 Task: Manage the leads and opportunities through the guidance center
Action: Mouse moved to (465, 108)
Screenshot: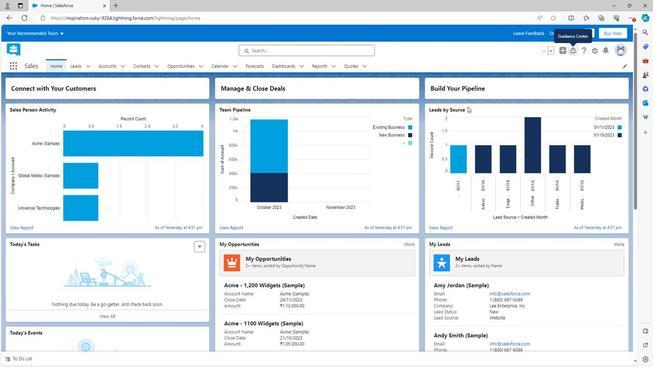 
Action: Mouse scrolled (465, 108) with delta (0, 0)
Screenshot: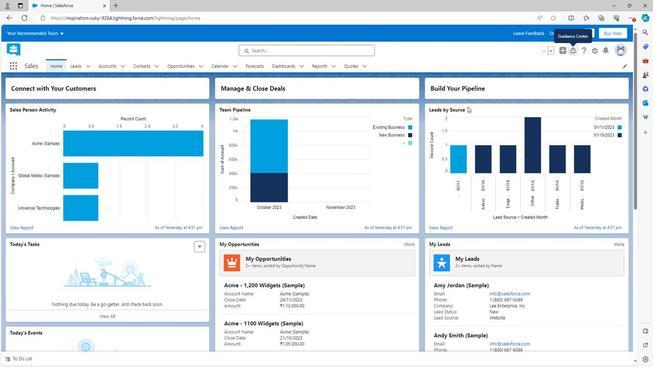 
Action: Mouse scrolled (465, 108) with delta (0, 0)
Screenshot: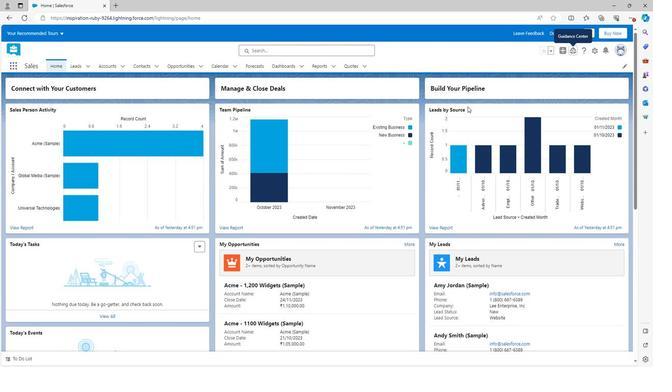 
Action: Mouse scrolled (465, 108) with delta (0, 0)
Screenshot: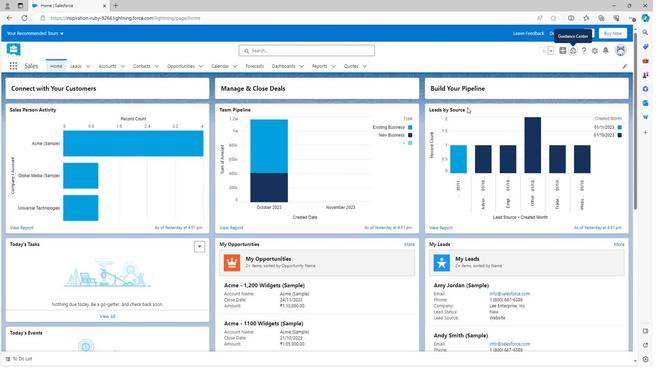 
Action: Mouse moved to (465, 105)
Screenshot: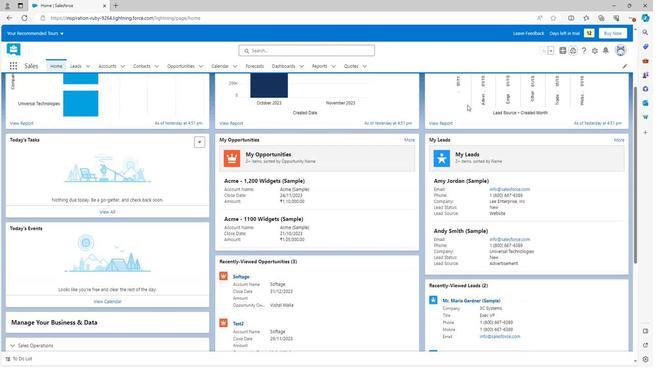 
Action: Mouse scrolled (465, 105) with delta (0, 0)
Screenshot: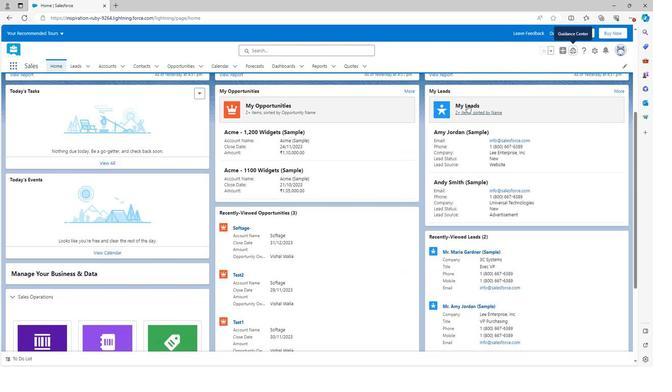 
Action: Mouse scrolled (465, 105) with delta (0, 0)
Screenshot: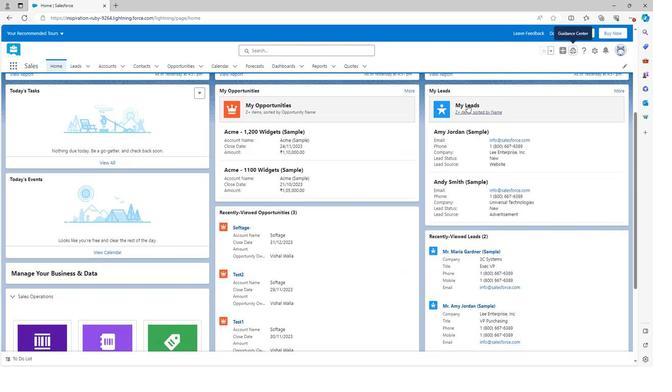 
Action: Mouse scrolled (465, 105) with delta (0, 0)
Screenshot: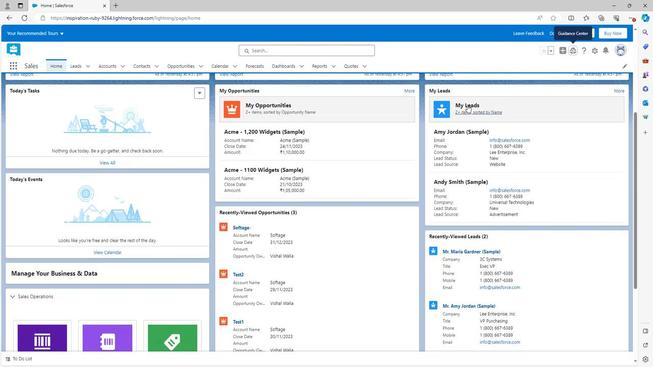 
Action: Mouse scrolled (465, 105) with delta (0, 0)
Screenshot: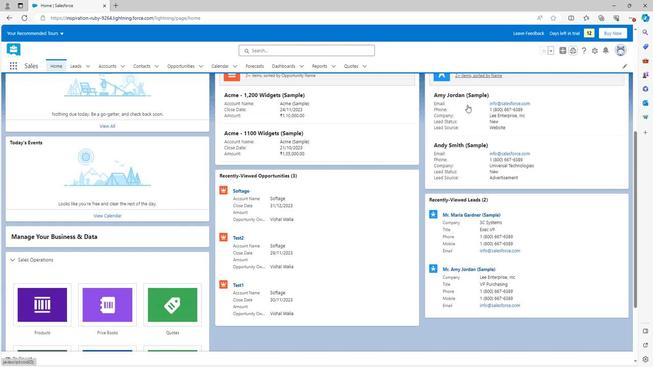 
Action: Mouse scrolled (465, 105) with delta (0, 0)
Screenshot: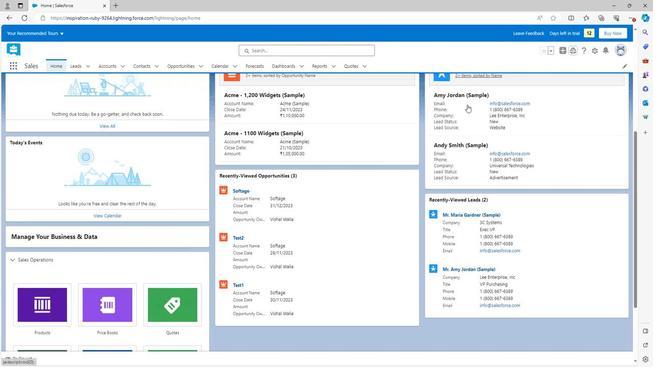 
Action: Mouse scrolled (465, 105) with delta (0, 0)
Screenshot: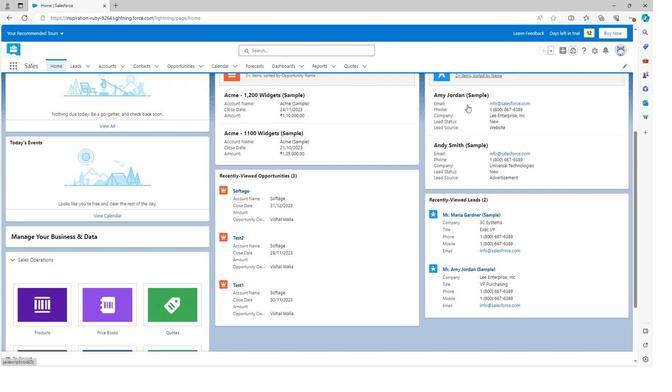 
Action: Mouse scrolled (465, 105) with delta (0, 0)
Screenshot: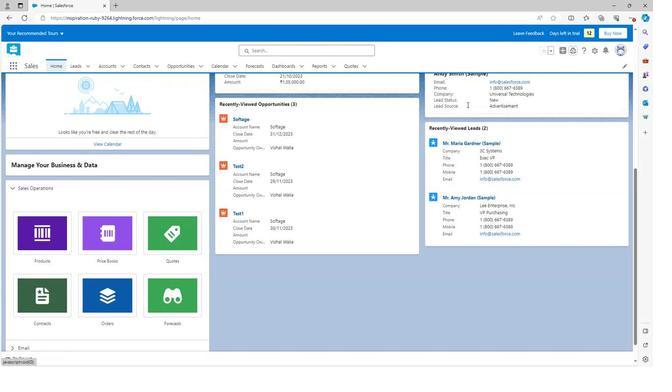 
Action: Mouse scrolled (465, 106) with delta (0, 0)
Screenshot: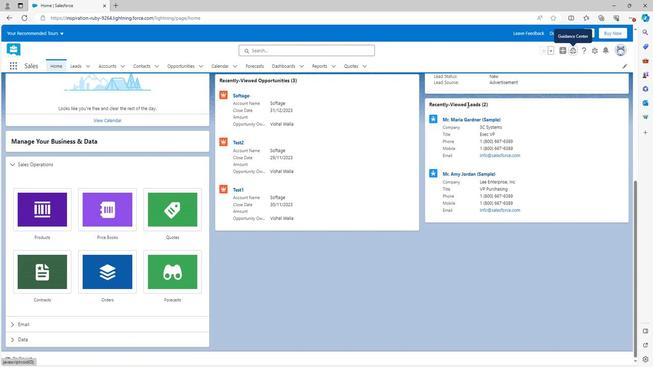 
Action: Mouse scrolled (465, 106) with delta (0, 0)
Screenshot: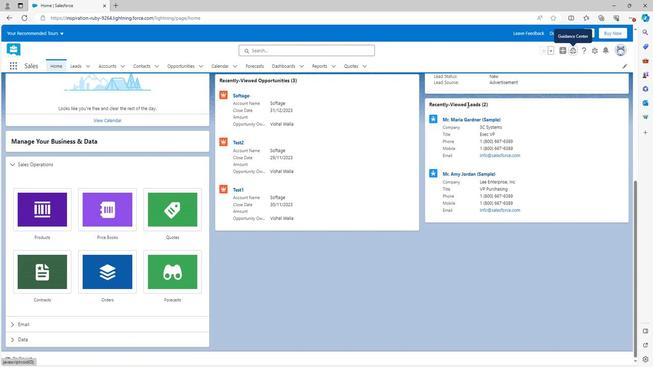 
Action: Mouse scrolled (465, 106) with delta (0, 0)
Screenshot: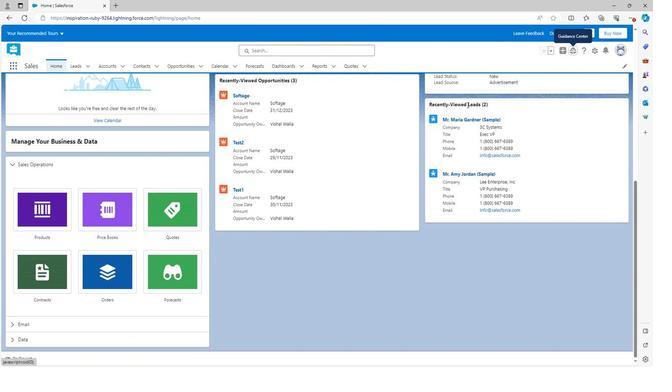 
Action: Mouse scrolled (465, 106) with delta (0, 0)
Screenshot: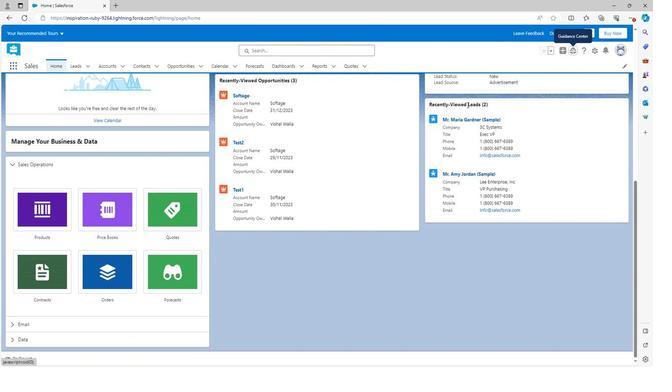 
Action: Mouse scrolled (465, 106) with delta (0, 0)
Screenshot: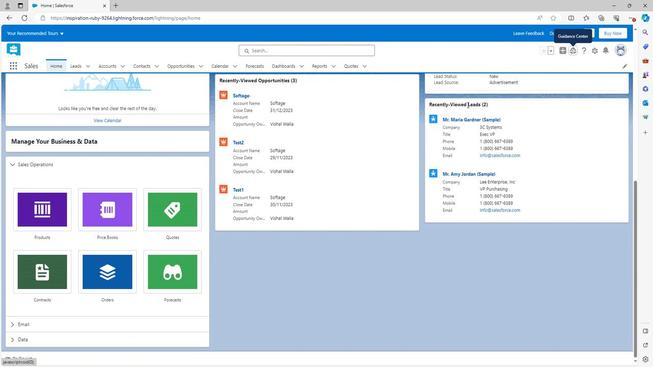 
Action: Mouse scrolled (465, 106) with delta (0, 0)
Screenshot: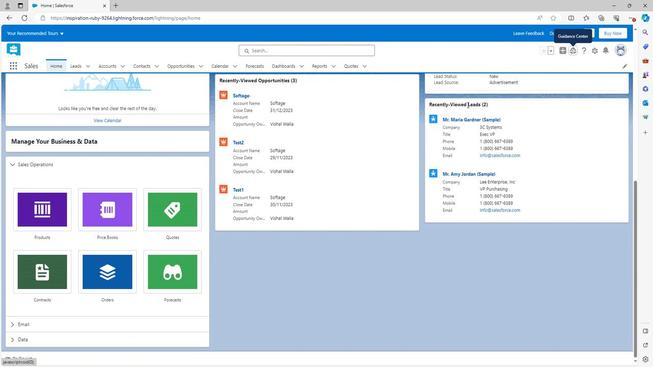 
Action: Mouse scrolled (465, 106) with delta (0, 0)
Screenshot: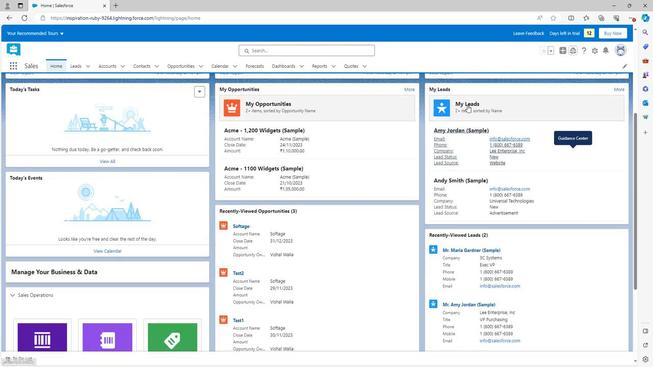 
Action: Mouse scrolled (465, 106) with delta (0, 0)
Screenshot: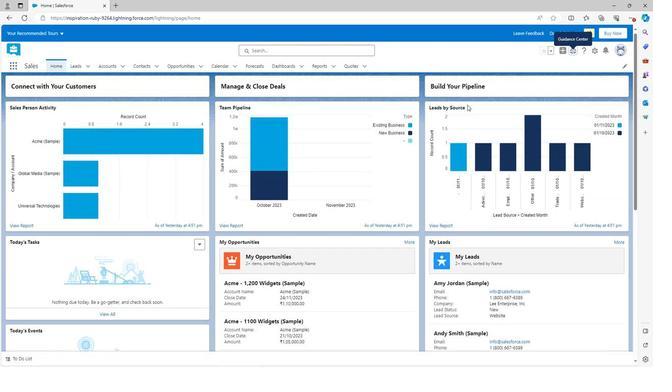 
Action: Mouse scrolled (465, 106) with delta (0, 0)
Screenshot: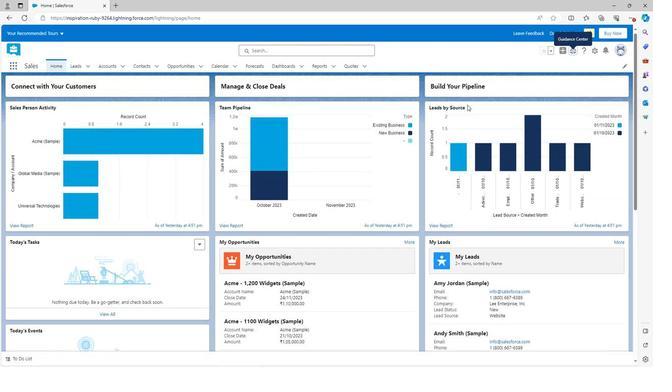 
Action: Mouse scrolled (465, 106) with delta (0, 0)
Screenshot: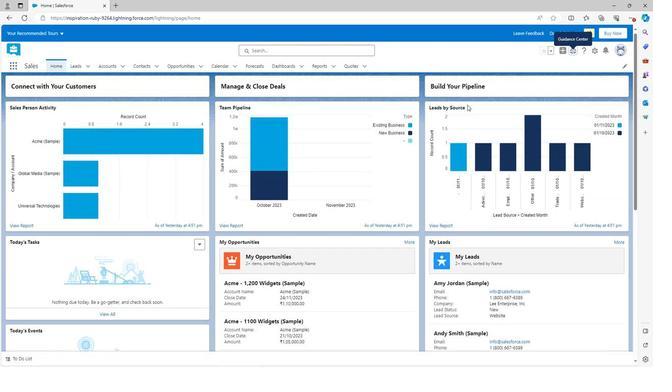 
Action: Mouse scrolled (465, 106) with delta (0, 0)
Screenshot: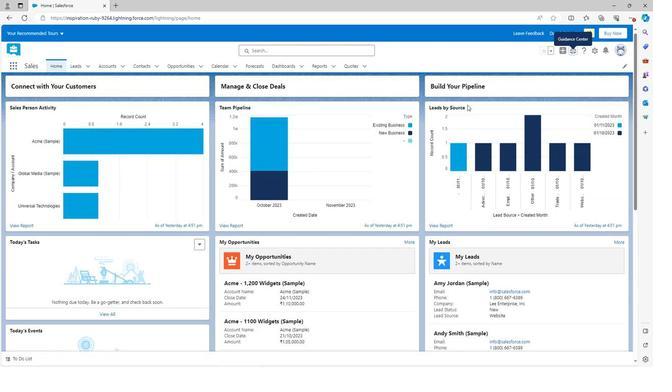 
Action: Mouse scrolled (465, 106) with delta (0, 0)
Screenshot: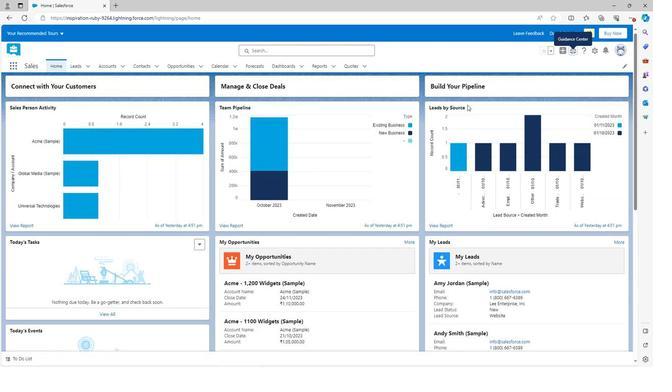 
Action: Mouse moved to (555, 62)
Screenshot: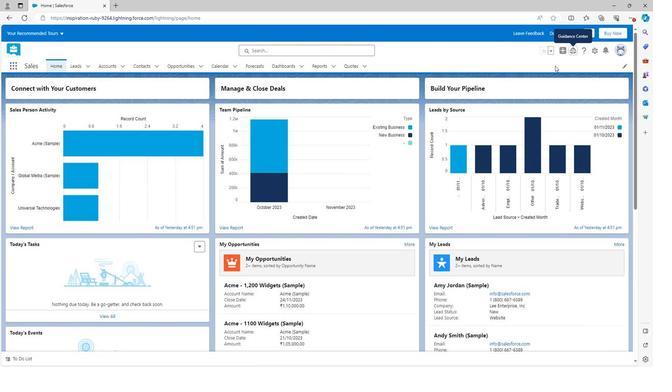 
Action: Mouse scrolled (555, 63) with delta (0, 0)
Screenshot: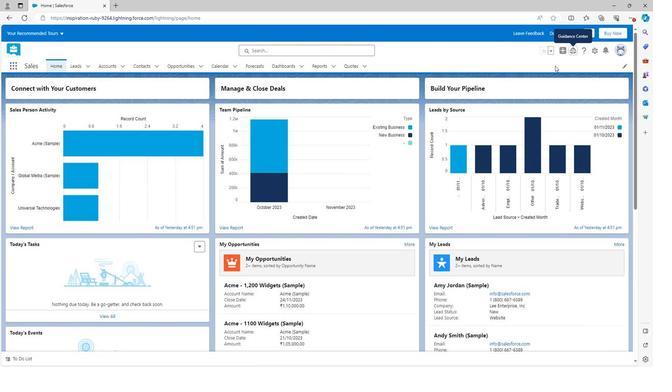 
Action: Mouse moved to (603, 48)
Screenshot: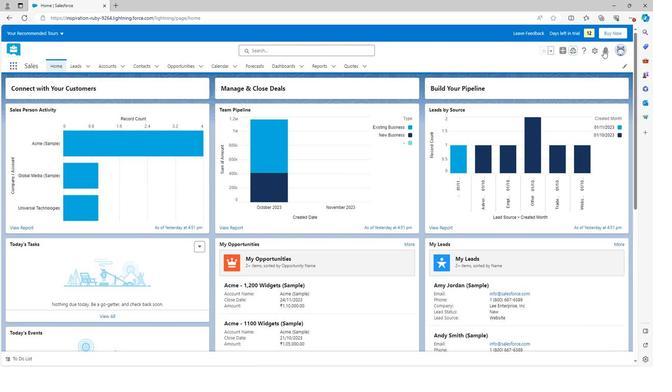 
Action: Mouse pressed left at (603, 48)
Screenshot: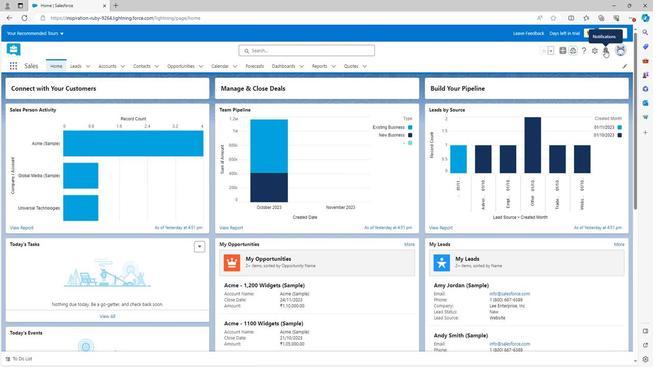 
Action: Mouse moved to (537, 95)
Screenshot: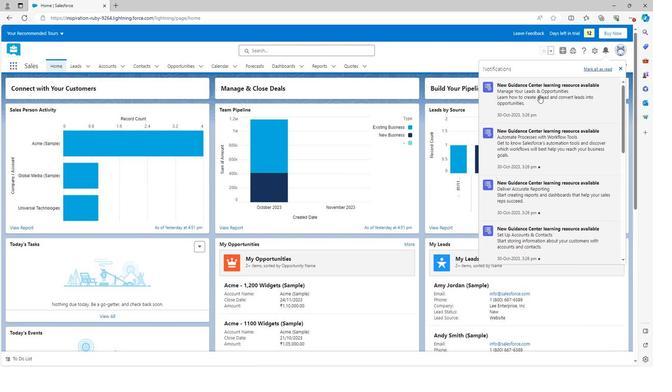 
Action: Mouse pressed left at (537, 95)
Screenshot: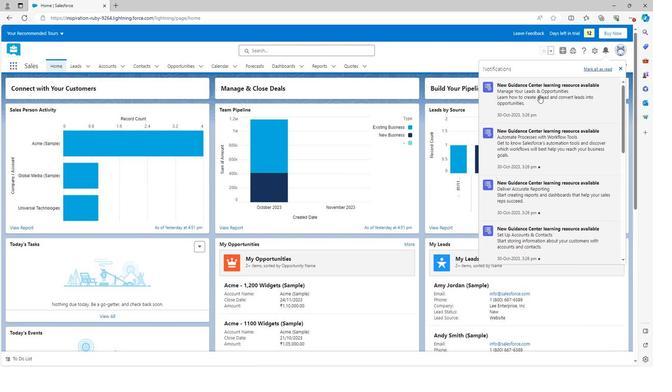 
Action: Mouse moved to (504, 82)
Screenshot: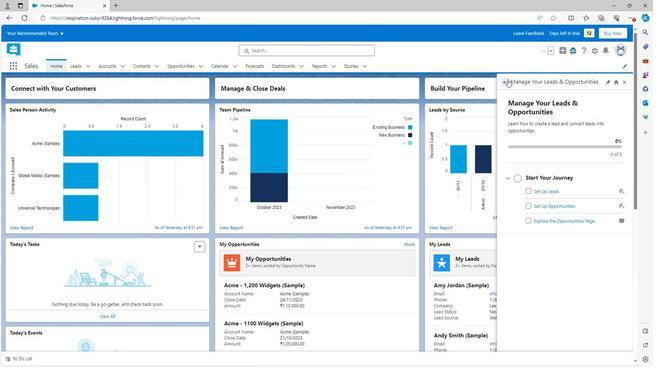 
Action: Mouse pressed left at (504, 82)
Screenshot: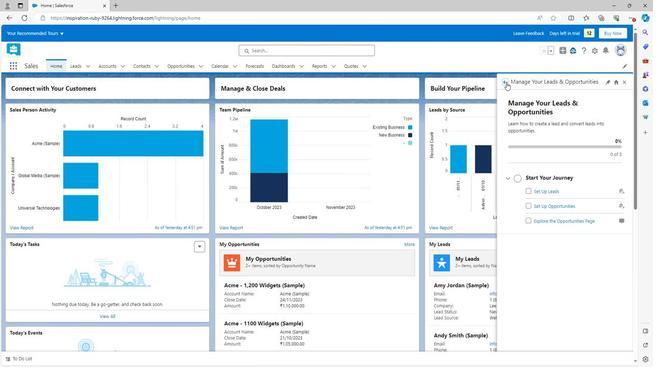 
Action: Mouse moved to (622, 83)
Screenshot: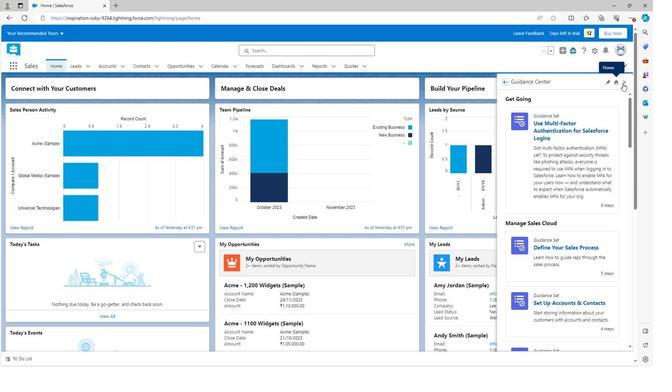 
Action: Mouse pressed left at (622, 83)
Screenshot: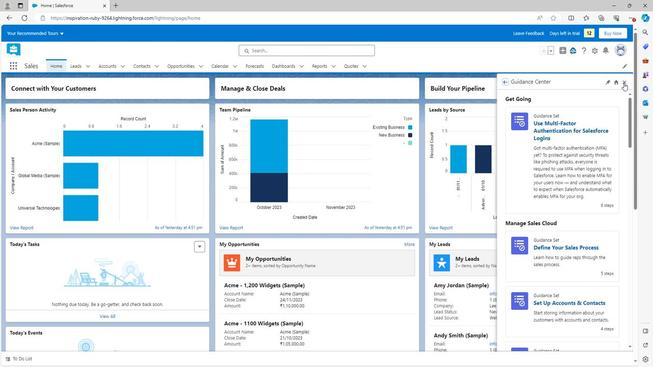 
Action: Mouse moved to (620, 83)
Screenshot: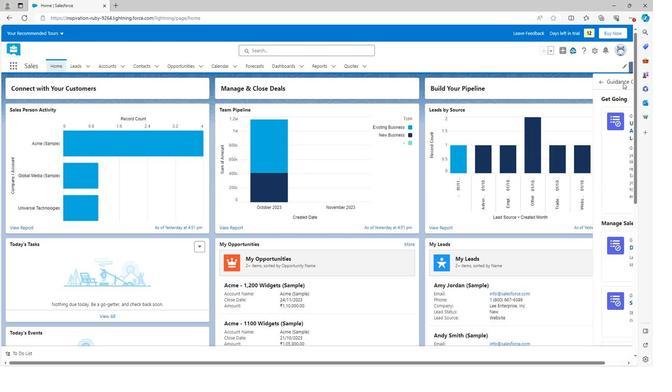
